 Task: Change the artifact and log retention for the repository "JS" to "90 Days".
Action: Mouse moved to (1103, 198)
Screenshot: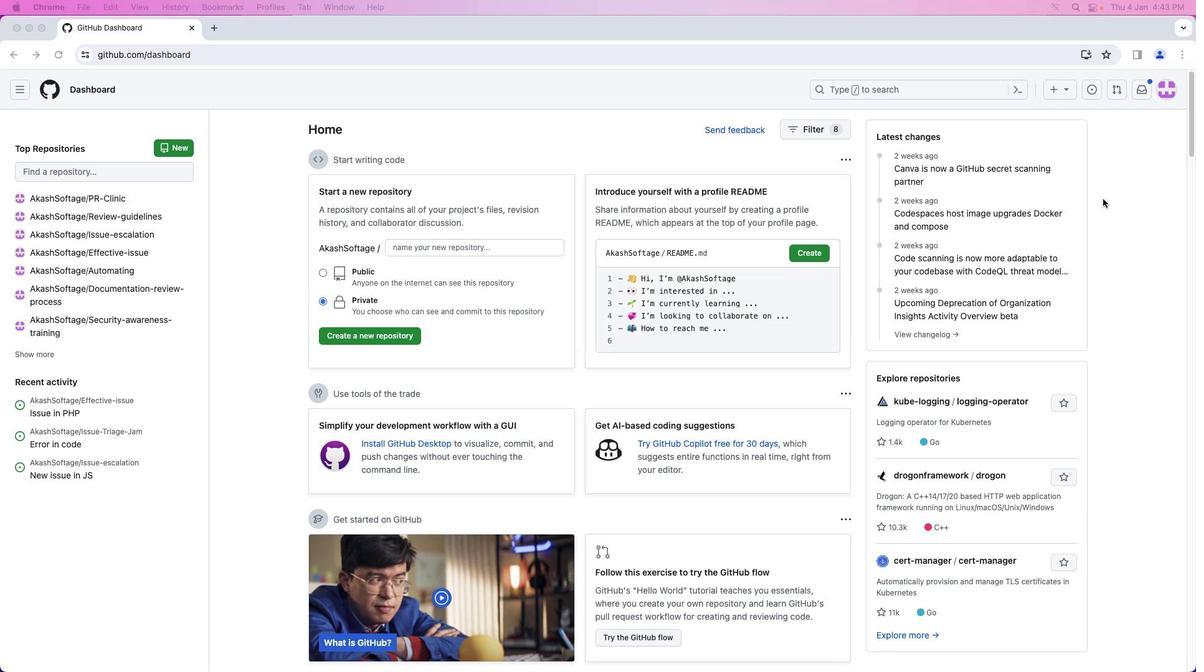 
Action: Mouse pressed left at (1103, 198)
Screenshot: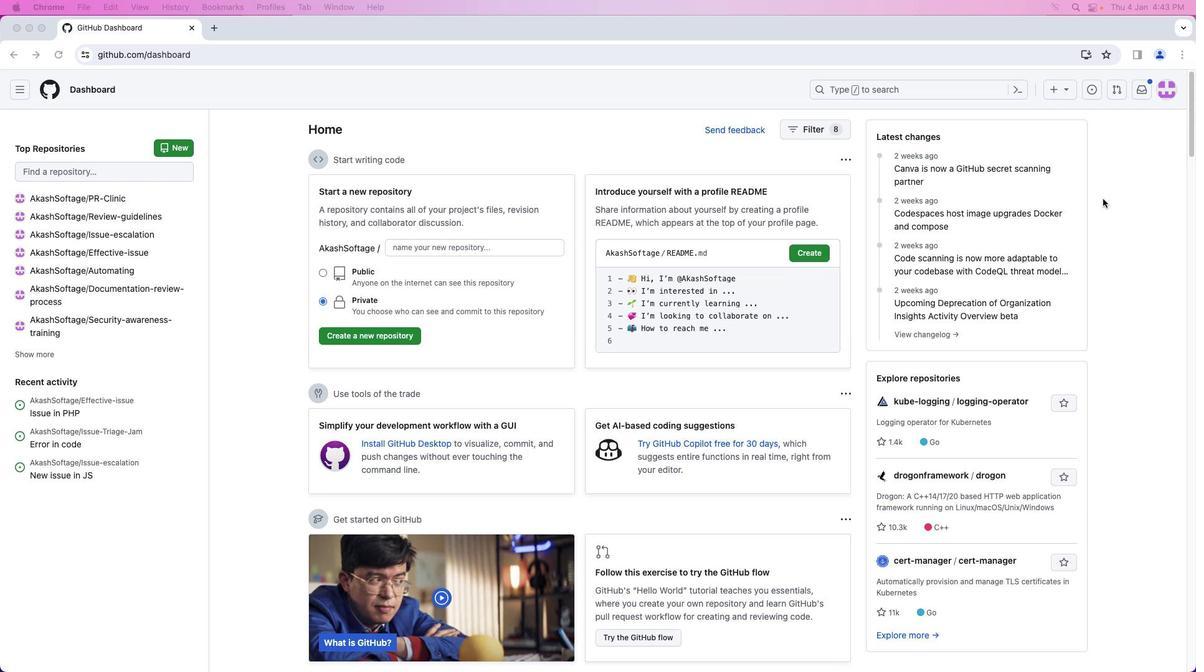 
Action: Mouse moved to (1167, 95)
Screenshot: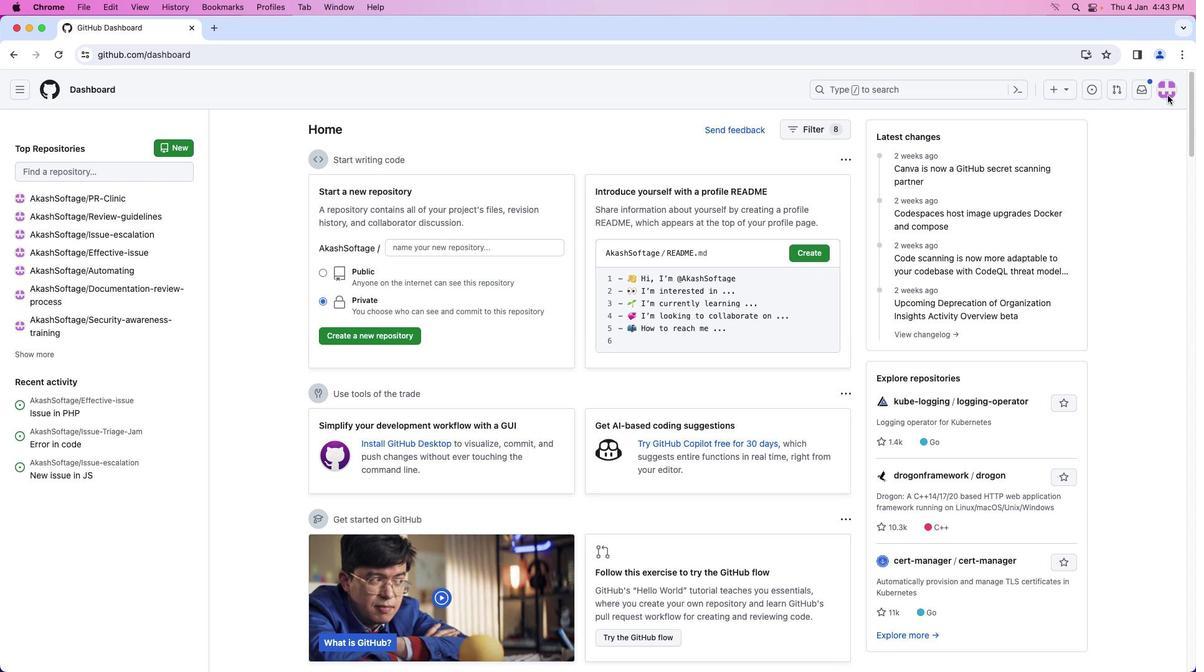 
Action: Mouse pressed left at (1167, 95)
Screenshot: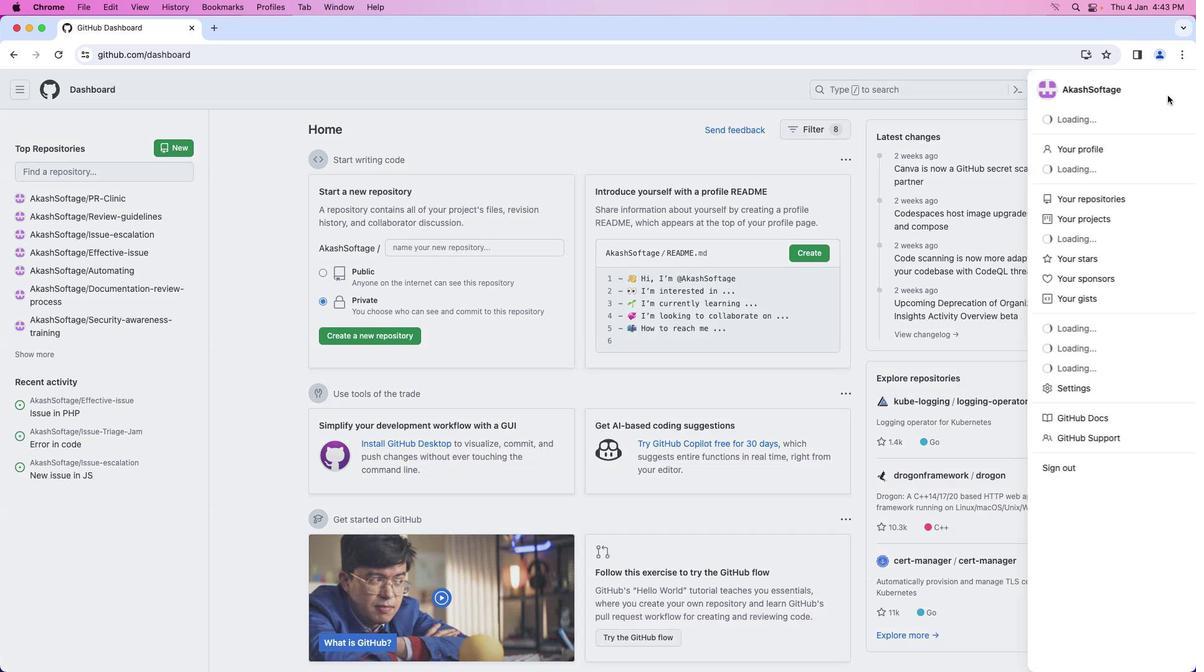 
Action: Mouse moved to (1092, 207)
Screenshot: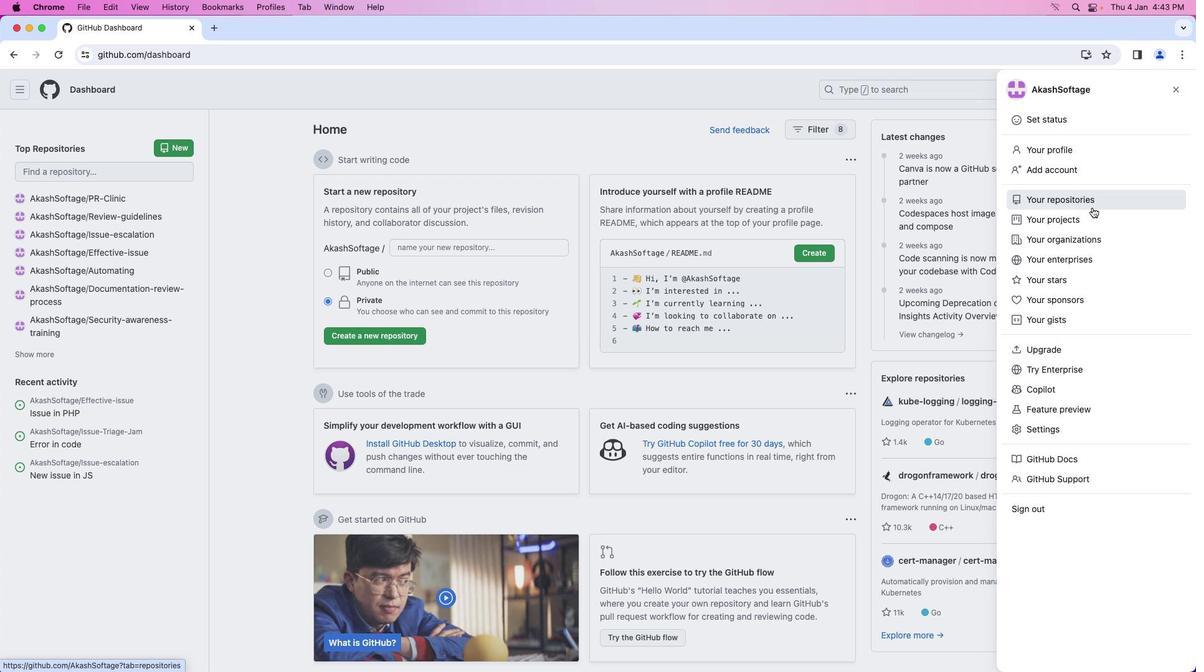 
Action: Mouse pressed left at (1092, 207)
Screenshot: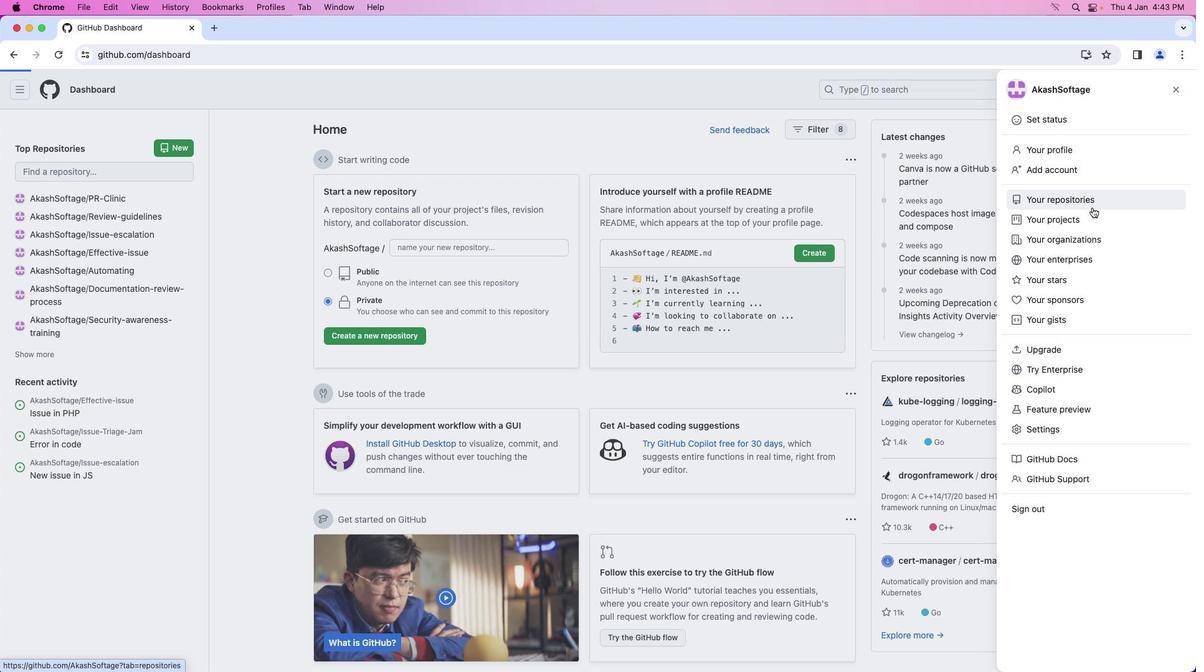 
Action: Mouse moved to (416, 209)
Screenshot: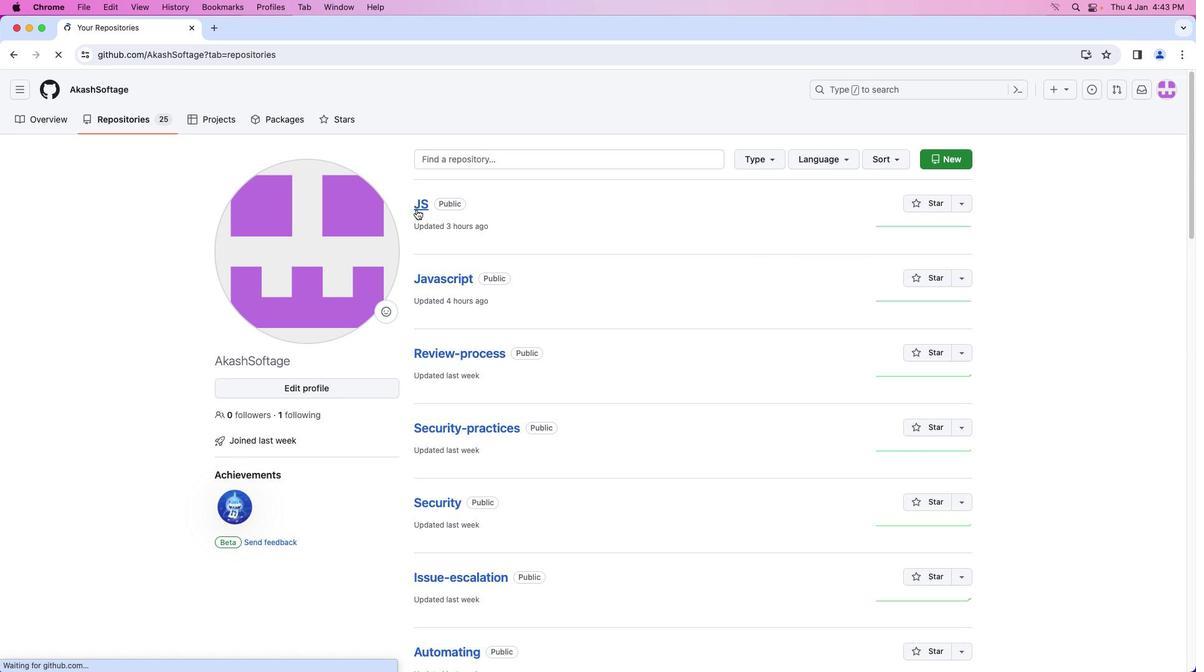 
Action: Mouse pressed left at (416, 209)
Screenshot: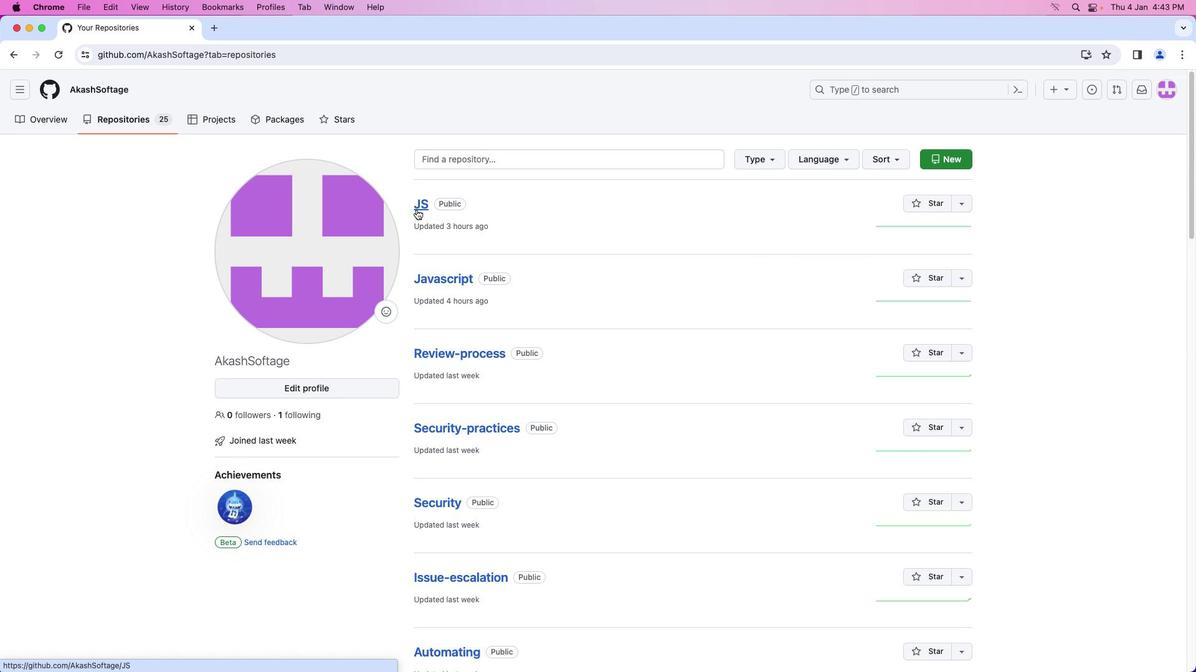 
Action: Mouse moved to (522, 127)
Screenshot: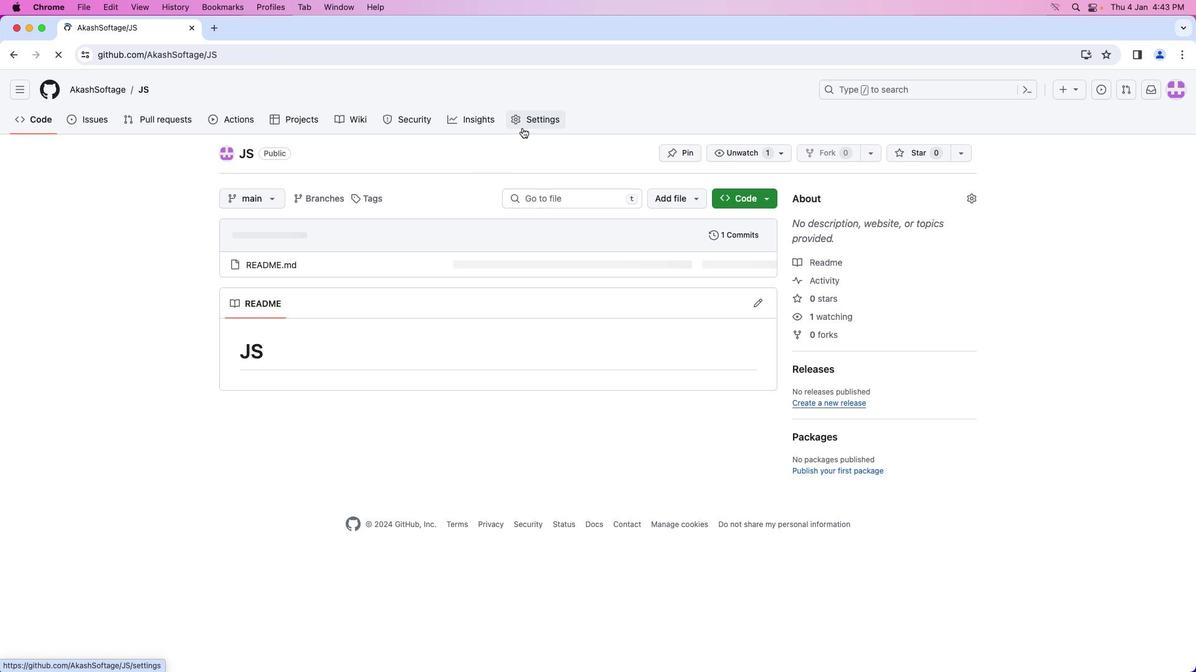 
Action: Mouse pressed left at (522, 127)
Screenshot: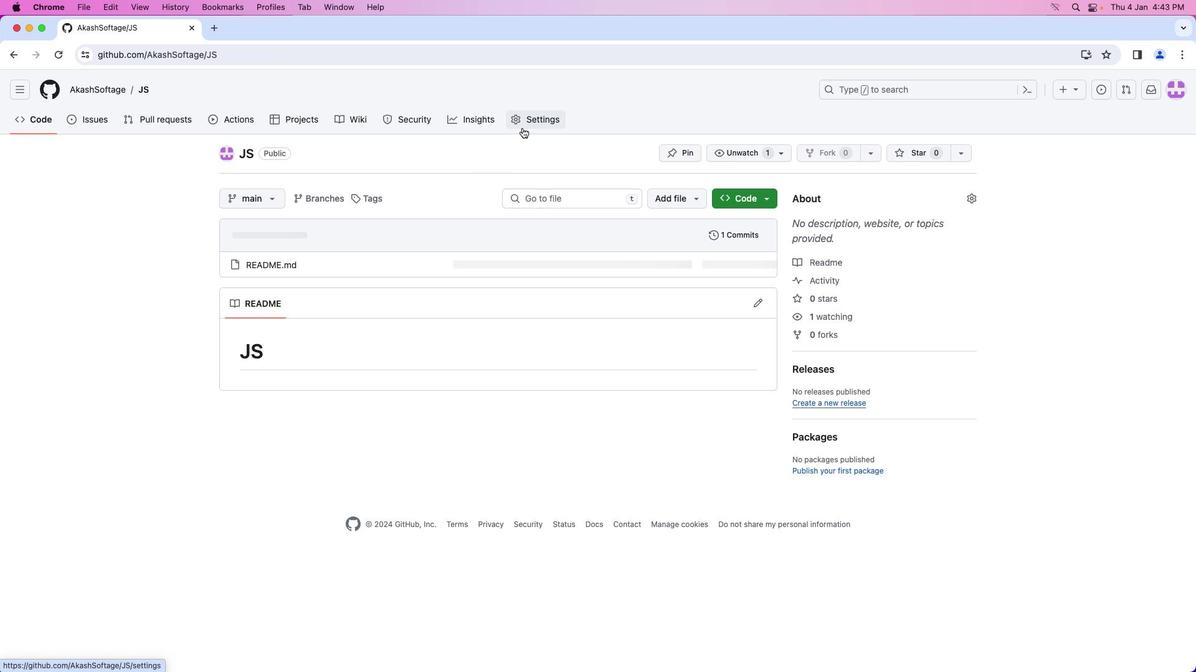 
Action: Mouse moved to (330, 340)
Screenshot: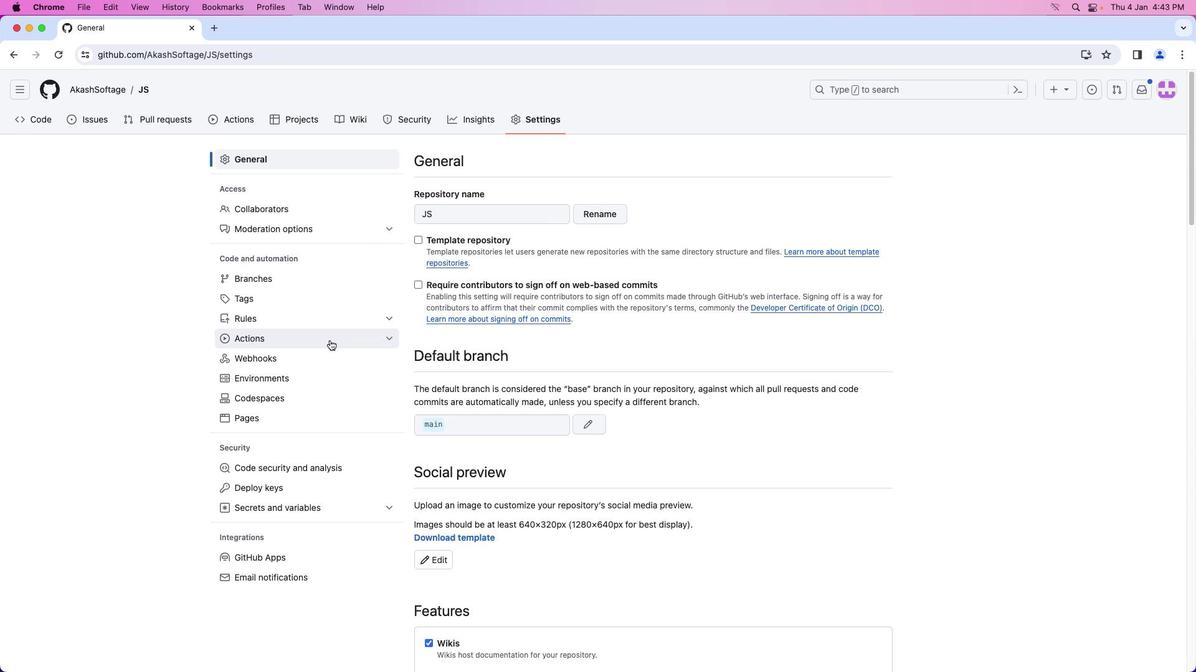 
Action: Mouse pressed left at (330, 340)
Screenshot: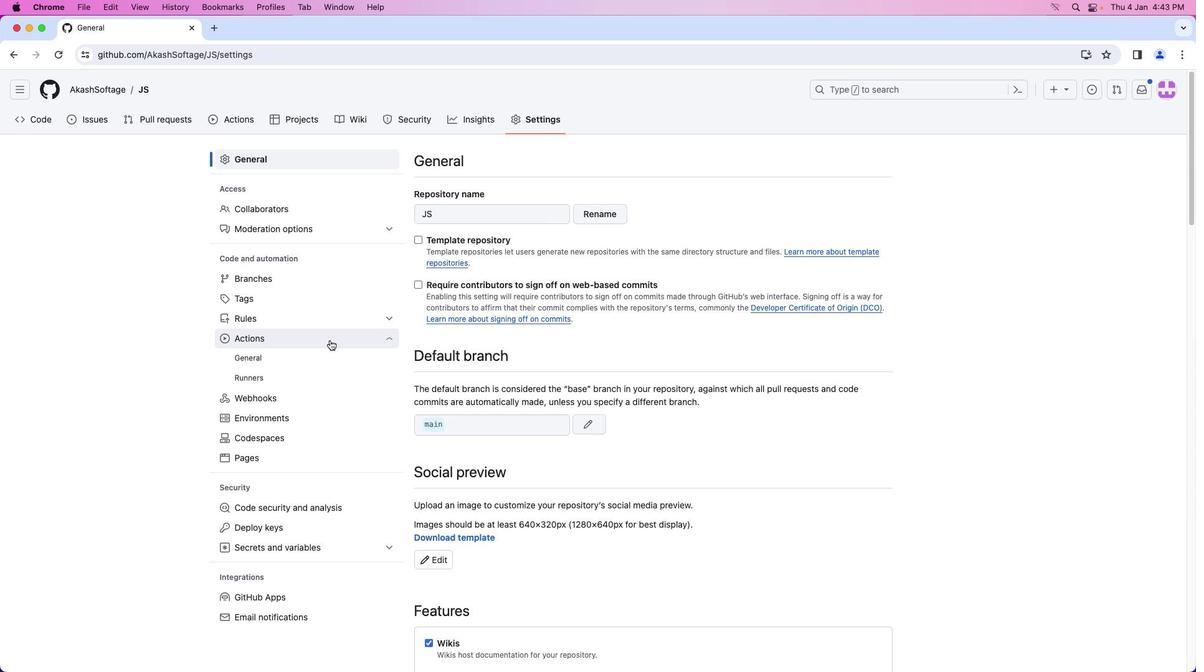 
Action: Mouse moved to (305, 361)
Screenshot: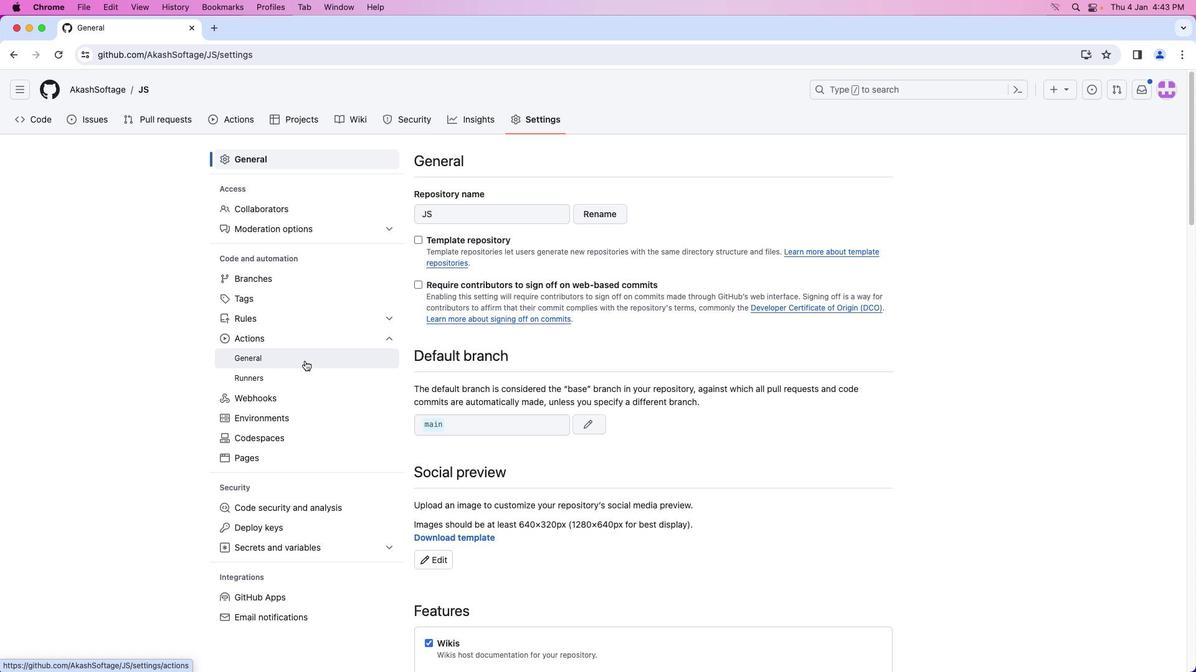 
Action: Mouse pressed left at (305, 361)
Screenshot: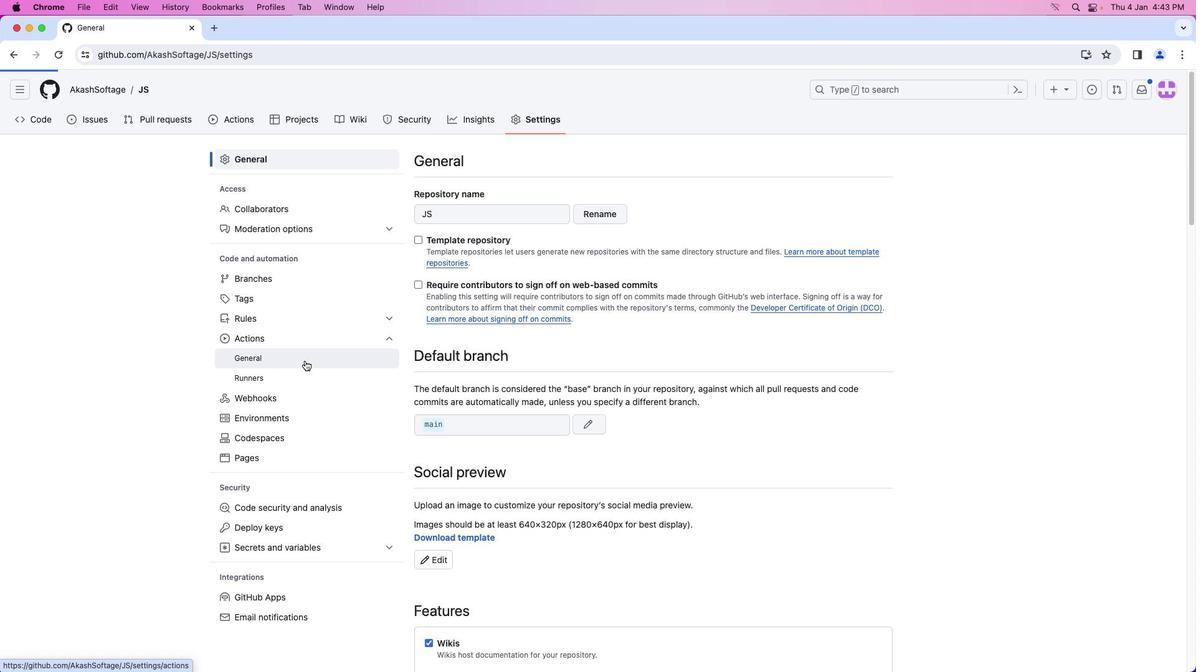 
Action: Mouse moved to (428, 447)
Screenshot: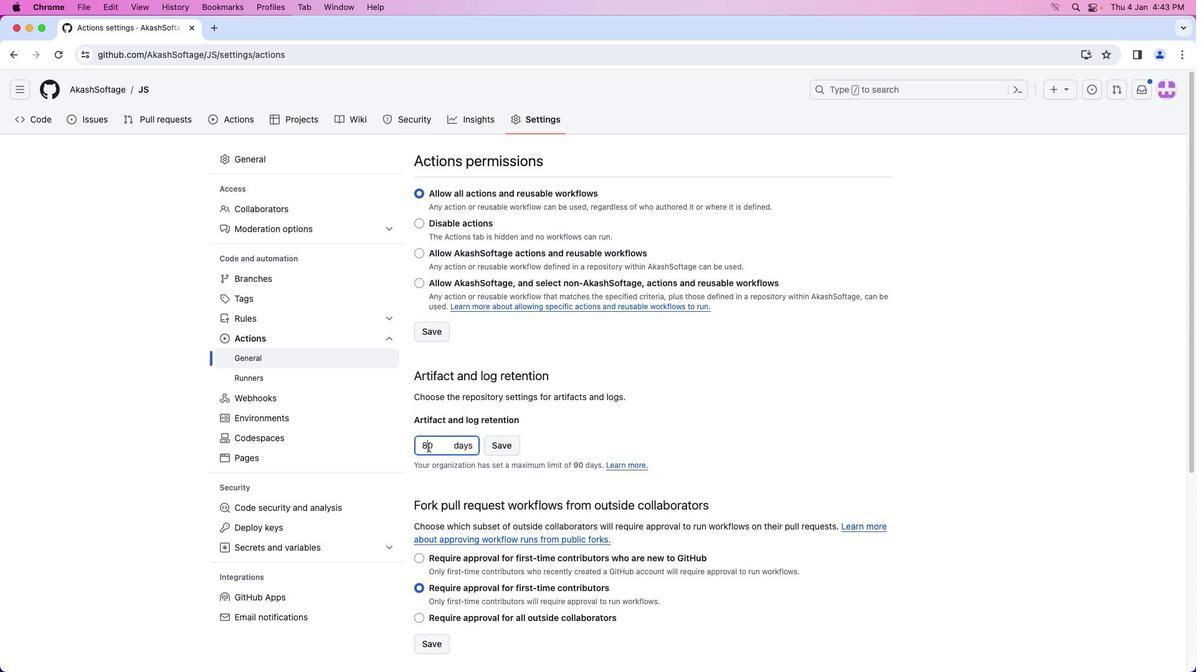 
Action: Mouse pressed left at (428, 447)
Screenshot: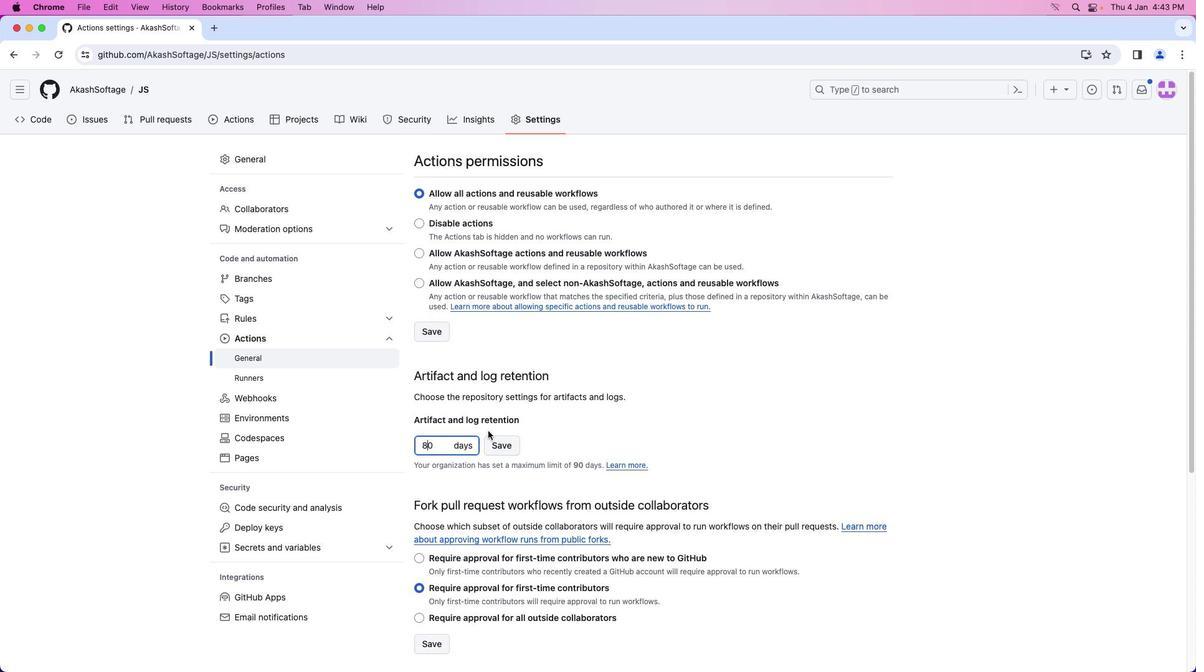 
Action: Mouse moved to (568, 417)
Screenshot: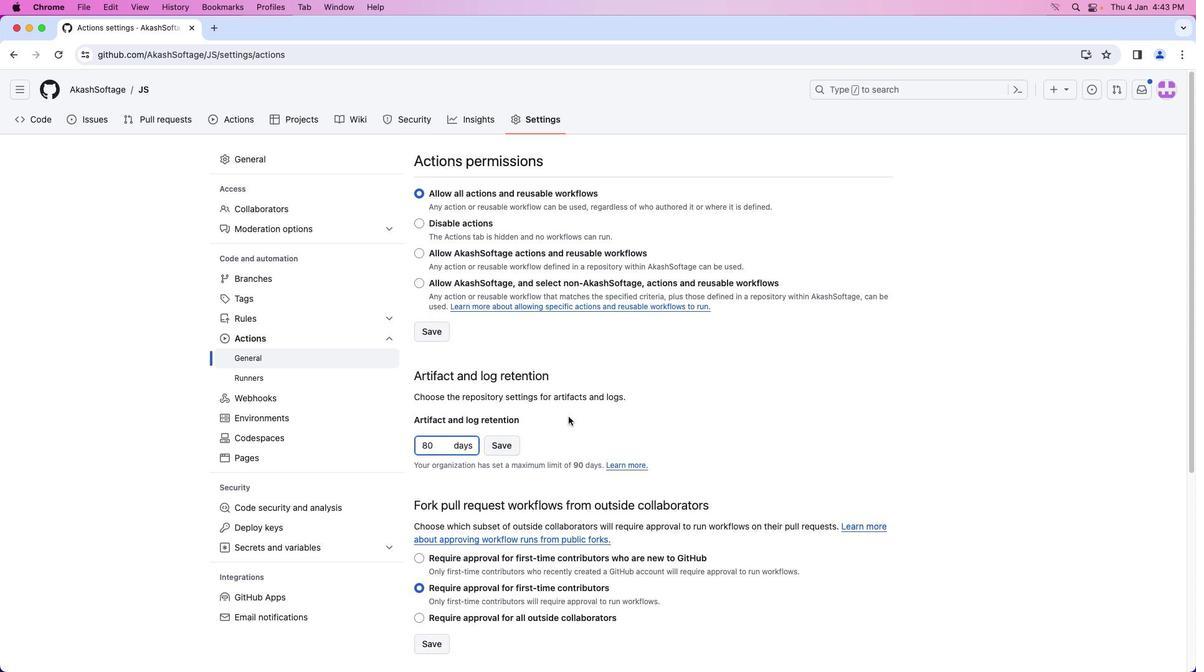 
Action: Key pressed Key.backspace'9'
Screenshot: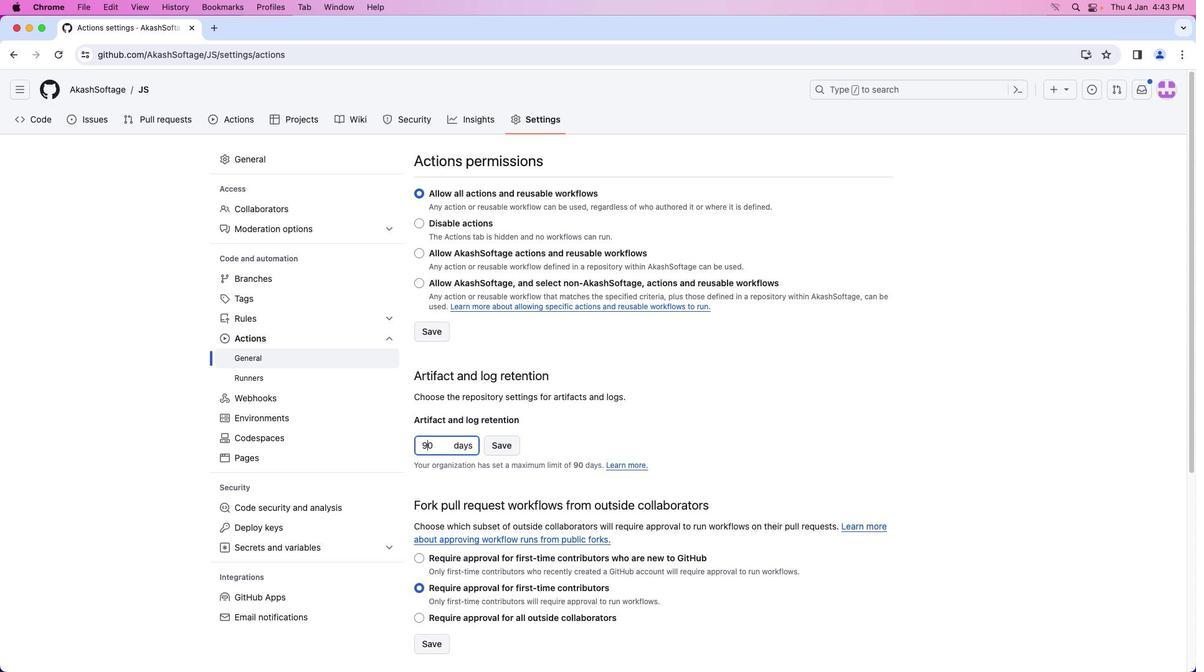 
Action: Mouse moved to (517, 445)
Screenshot: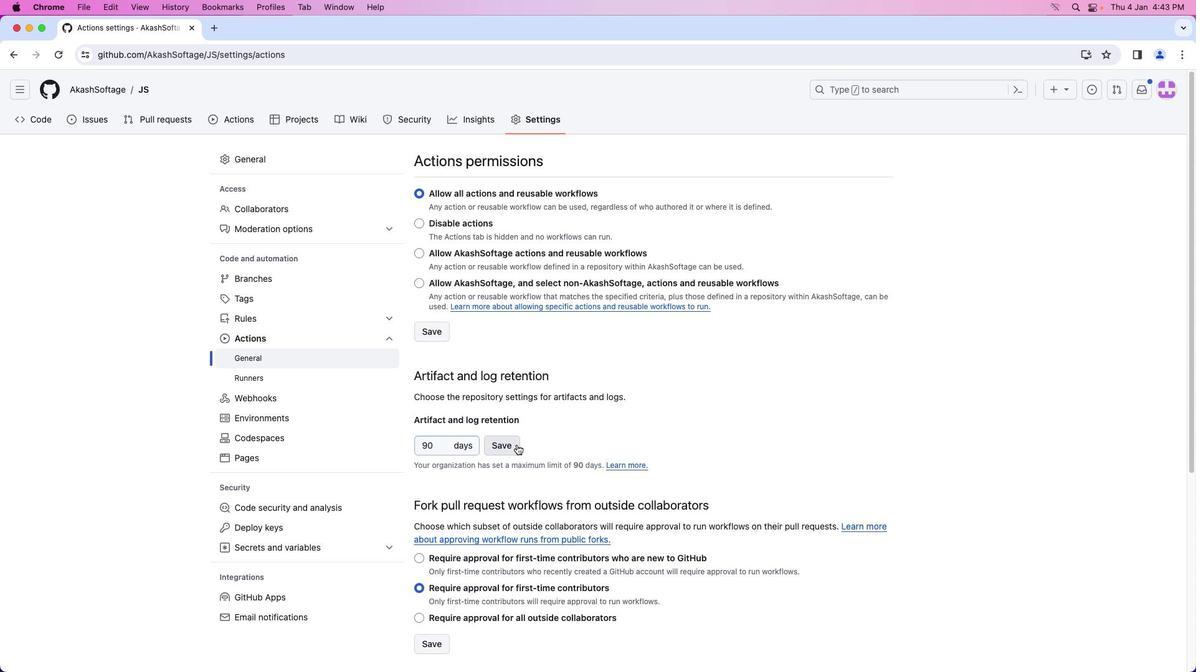 
Action: Mouse pressed left at (517, 445)
Screenshot: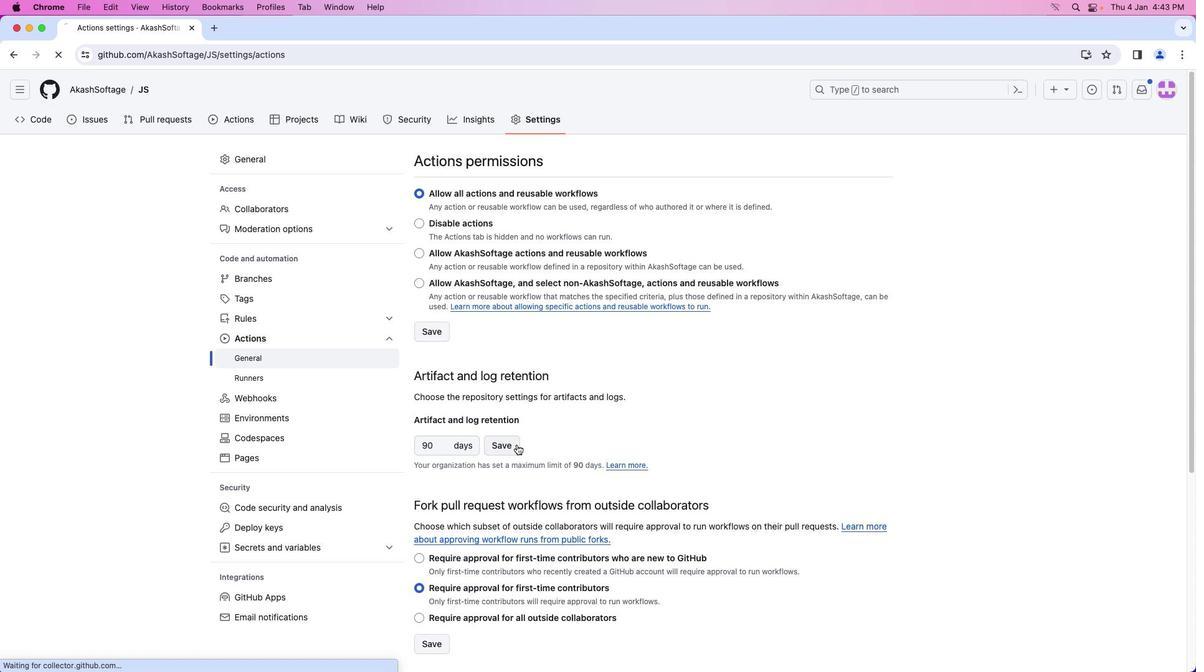 
